 Task: Add a condition where "Ticket status Contains at least one of the following Open" in pending tickets.
Action: Mouse moved to (101, 421)
Screenshot: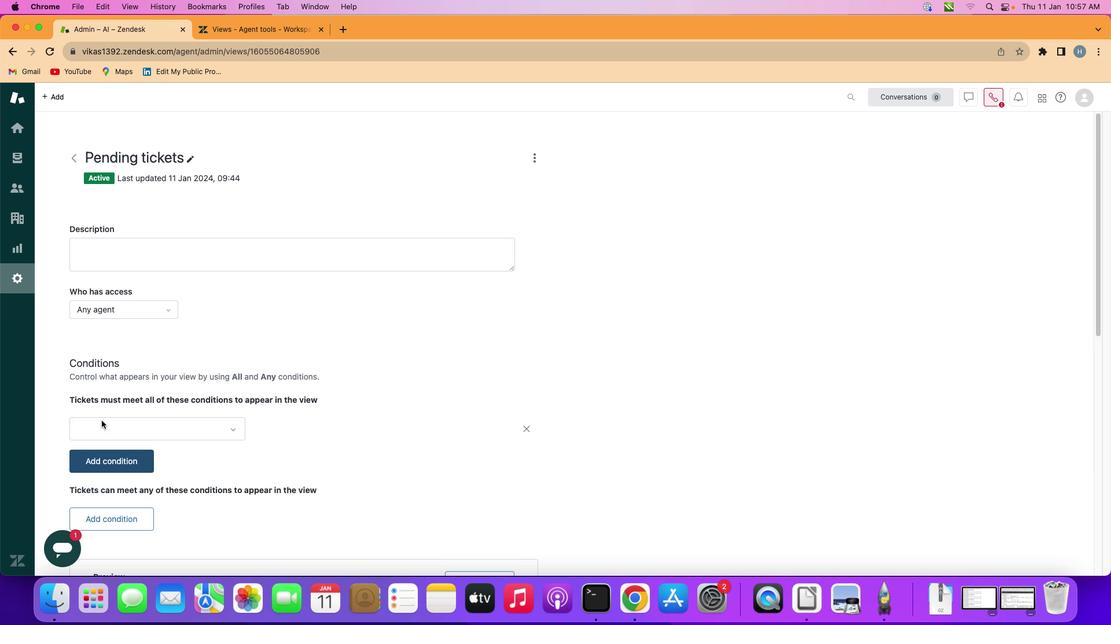 
Action: Mouse pressed left at (101, 421)
Screenshot: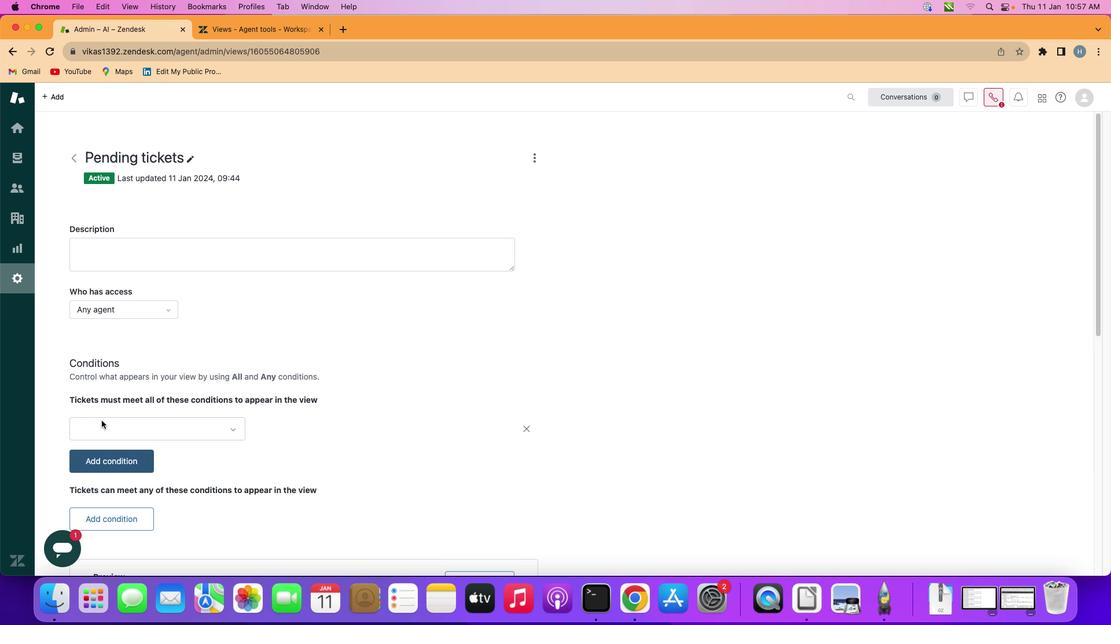 
Action: Mouse moved to (160, 425)
Screenshot: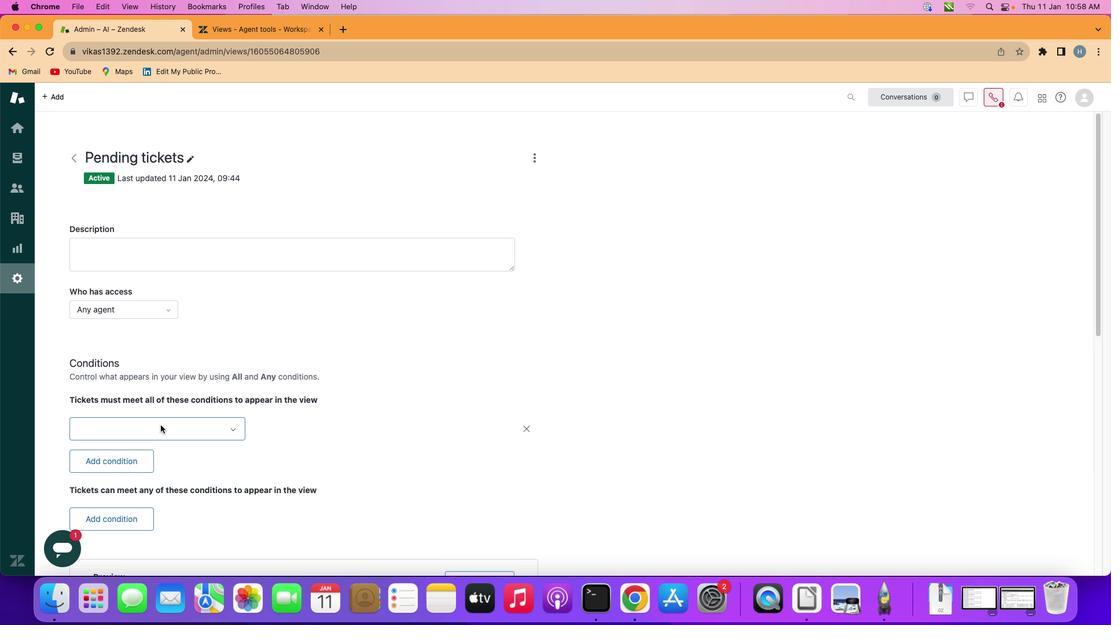 
Action: Mouse pressed left at (160, 425)
Screenshot: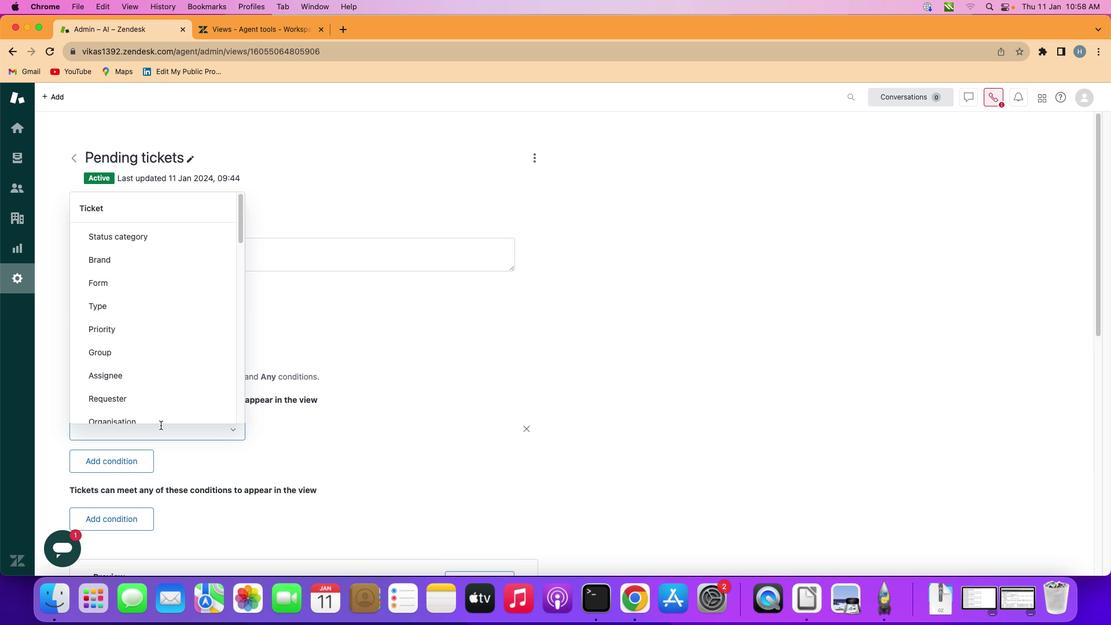 
Action: Mouse moved to (185, 322)
Screenshot: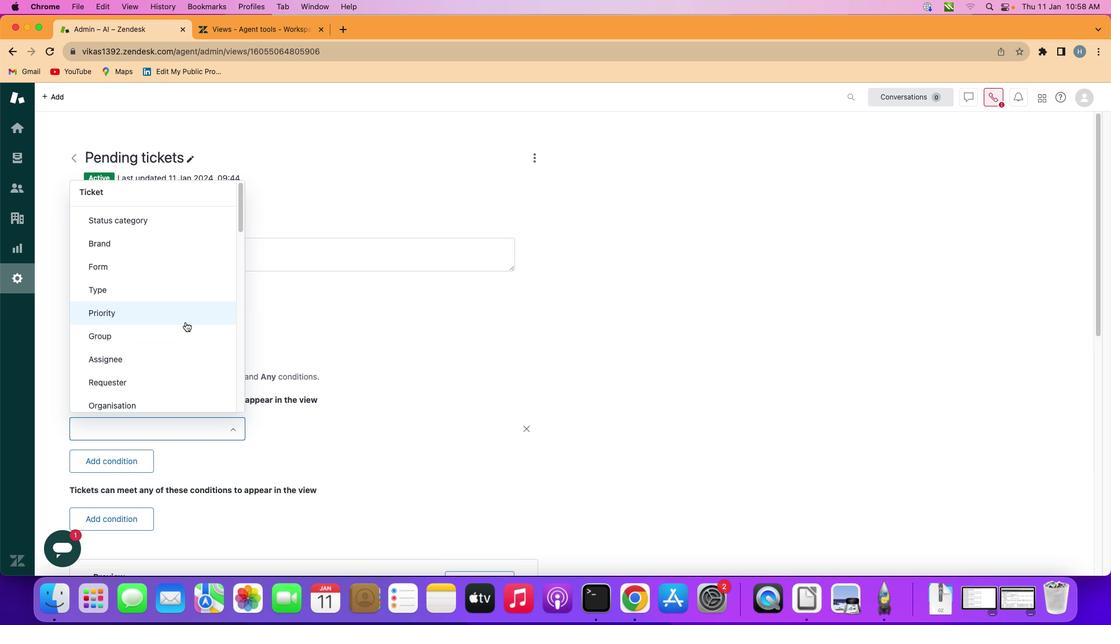 
Action: Mouse scrolled (185, 322) with delta (0, 0)
Screenshot: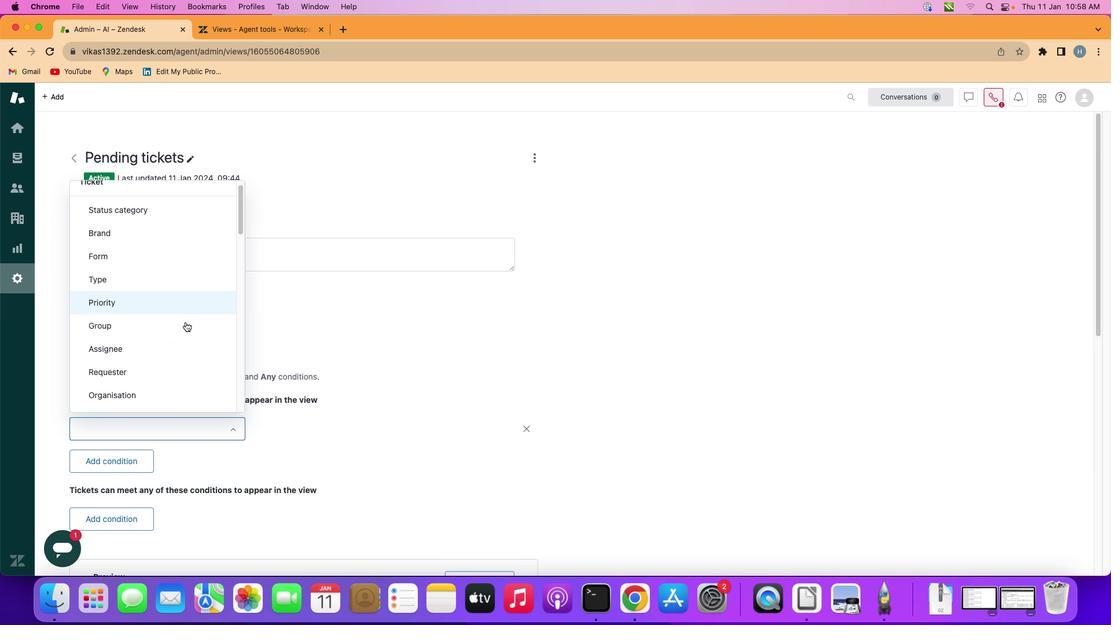 
Action: Mouse scrolled (185, 322) with delta (0, 0)
Screenshot: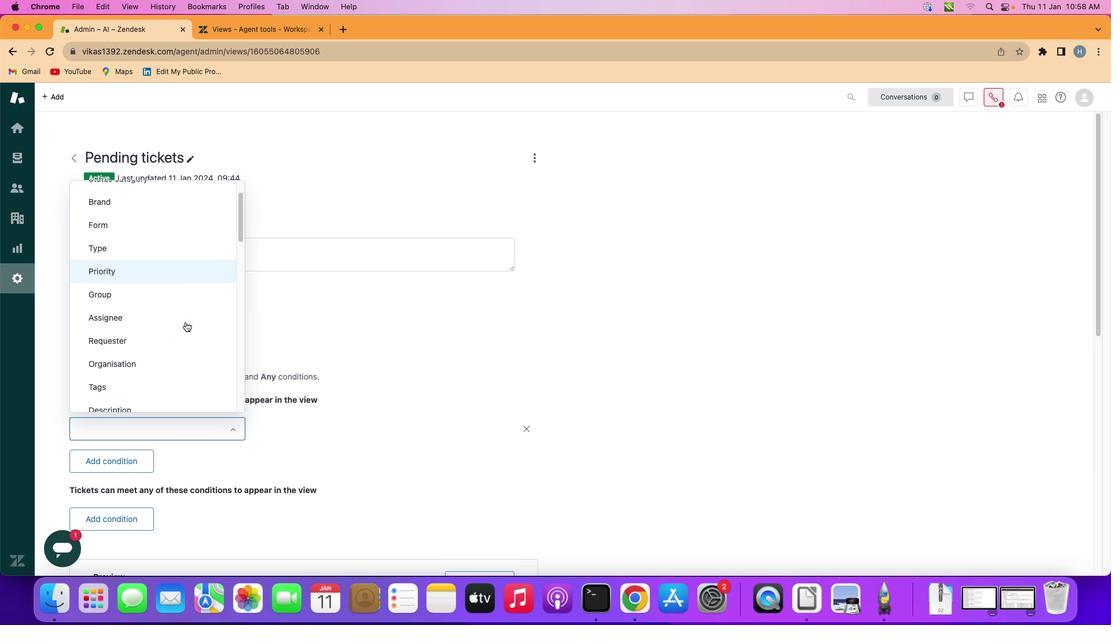 
Action: Mouse scrolled (185, 322) with delta (0, 0)
Screenshot: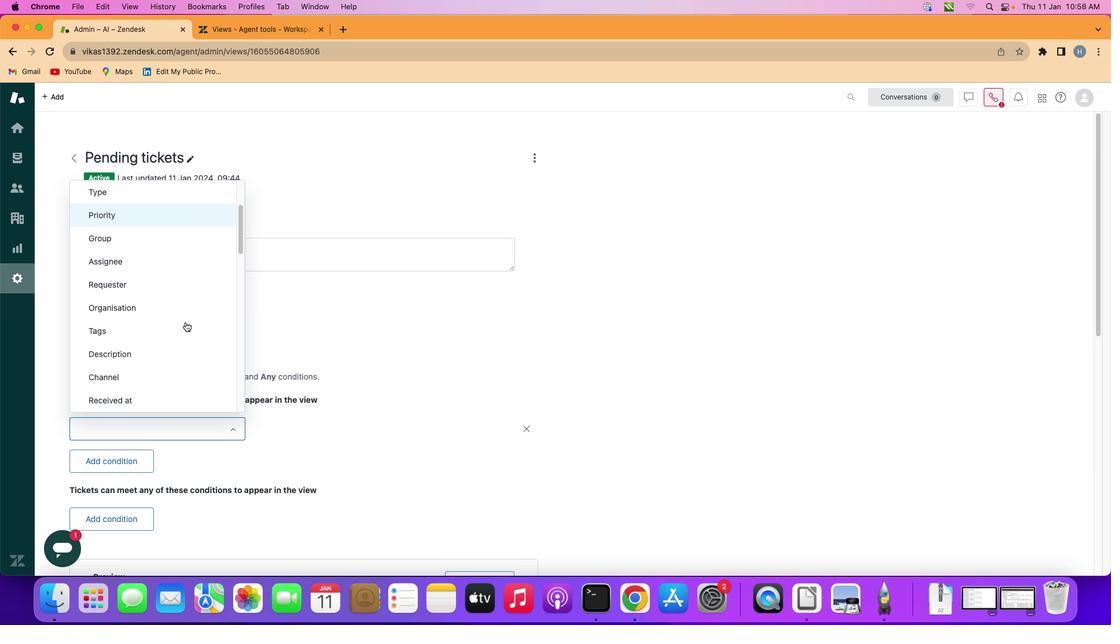 
Action: Mouse scrolled (185, 322) with delta (0, -1)
Screenshot: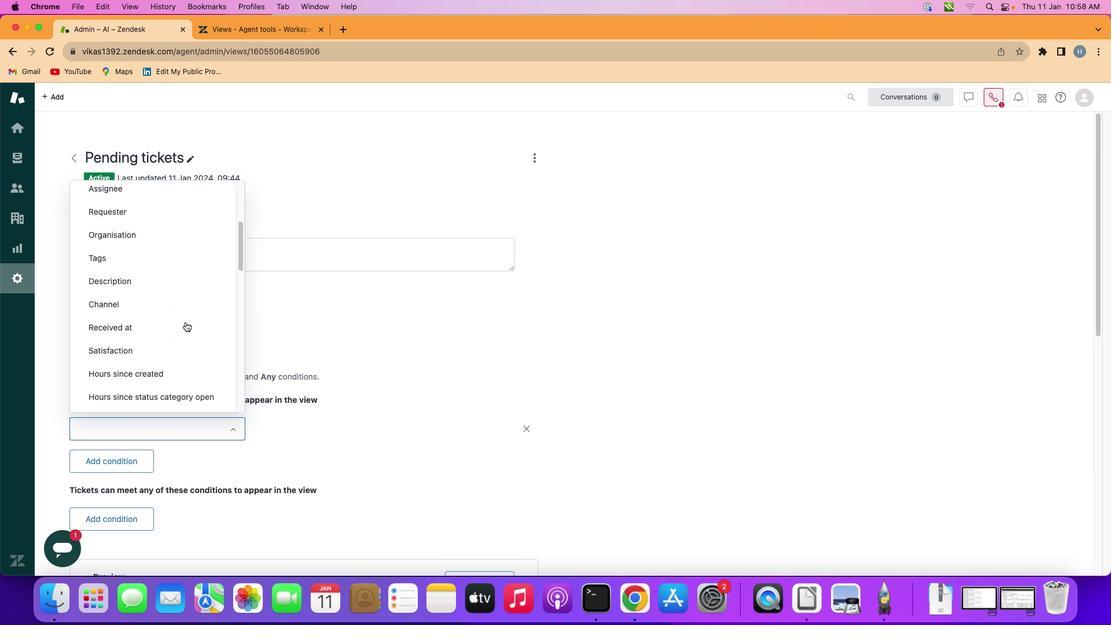 
Action: Mouse scrolled (185, 322) with delta (0, -1)
Screenshot: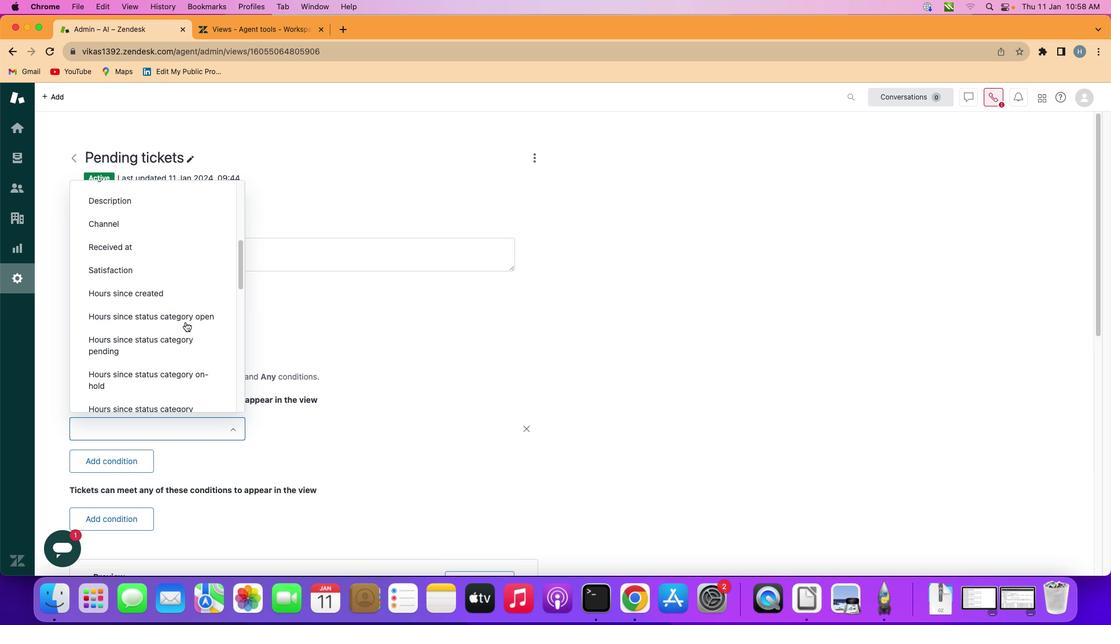 
Action: Mouse scrolled (185, 322) with delta (0, -1)
Screenshot: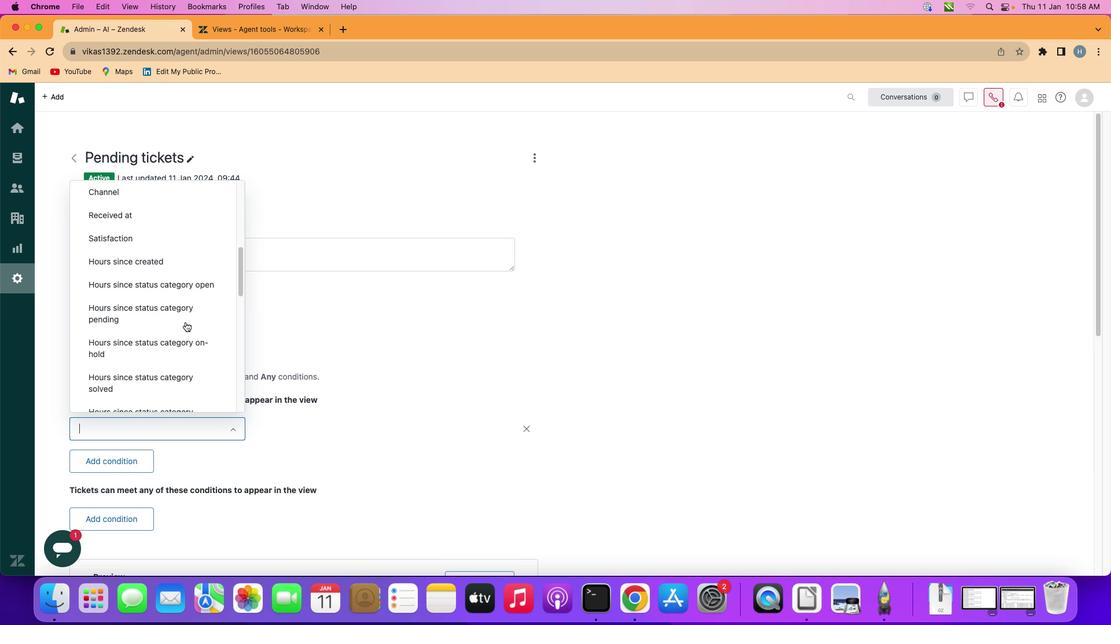 
Action: Mouse scrolled (185, 322) with delta (0, 0)
Screenshot: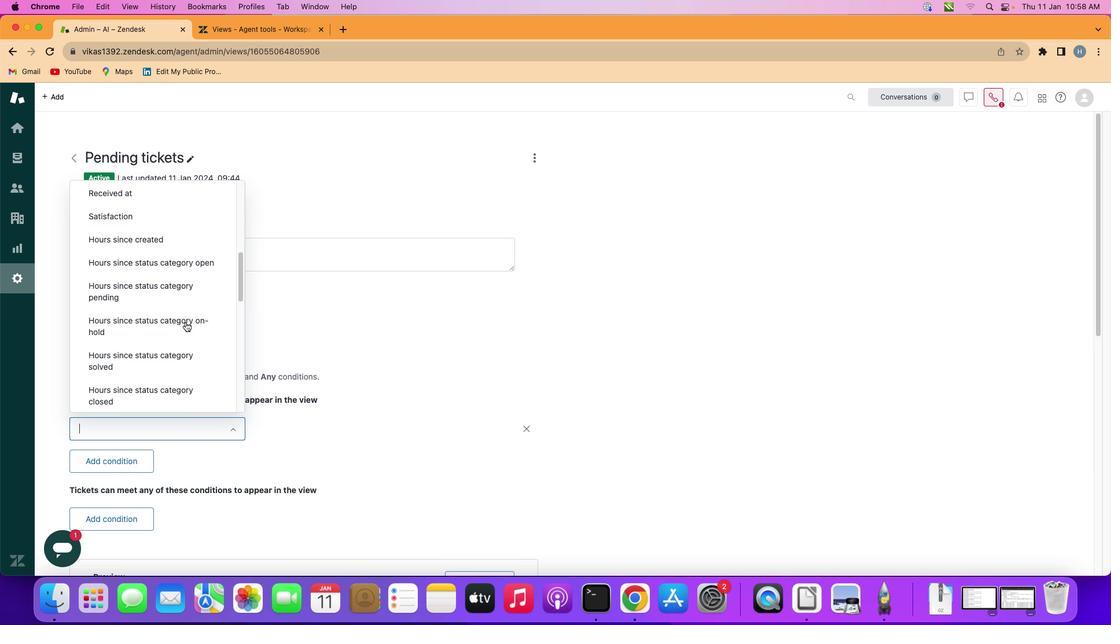 
Action: Mouse scrolled (185, 322) with delta (0, 0)
Screenshot: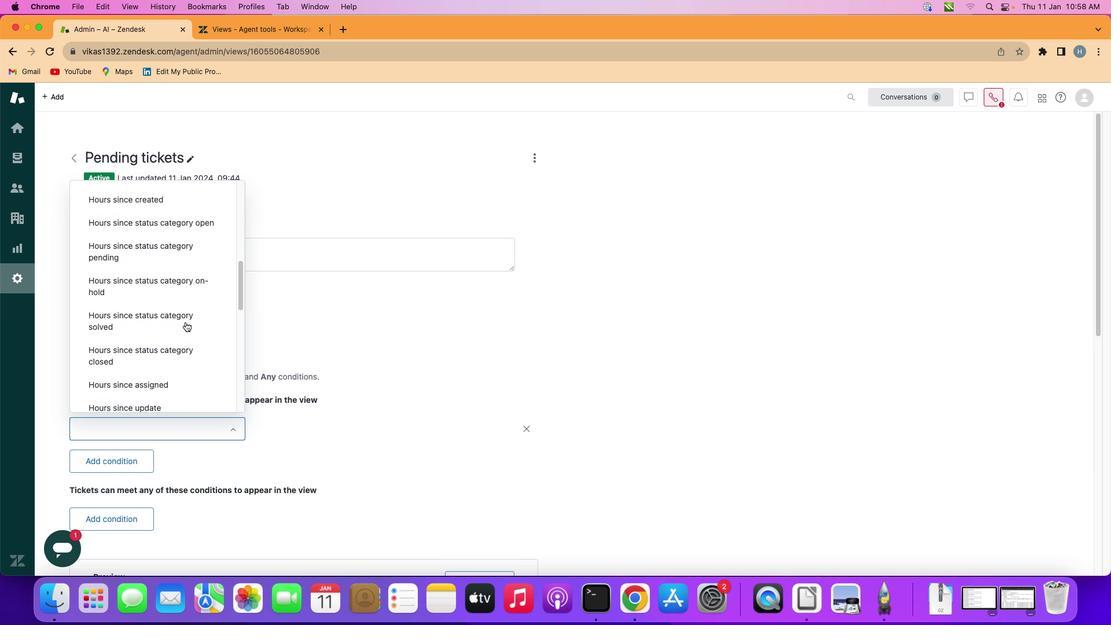
Action: Mouse scrolled (185, 322) with delta (0, -1)
Screenshot: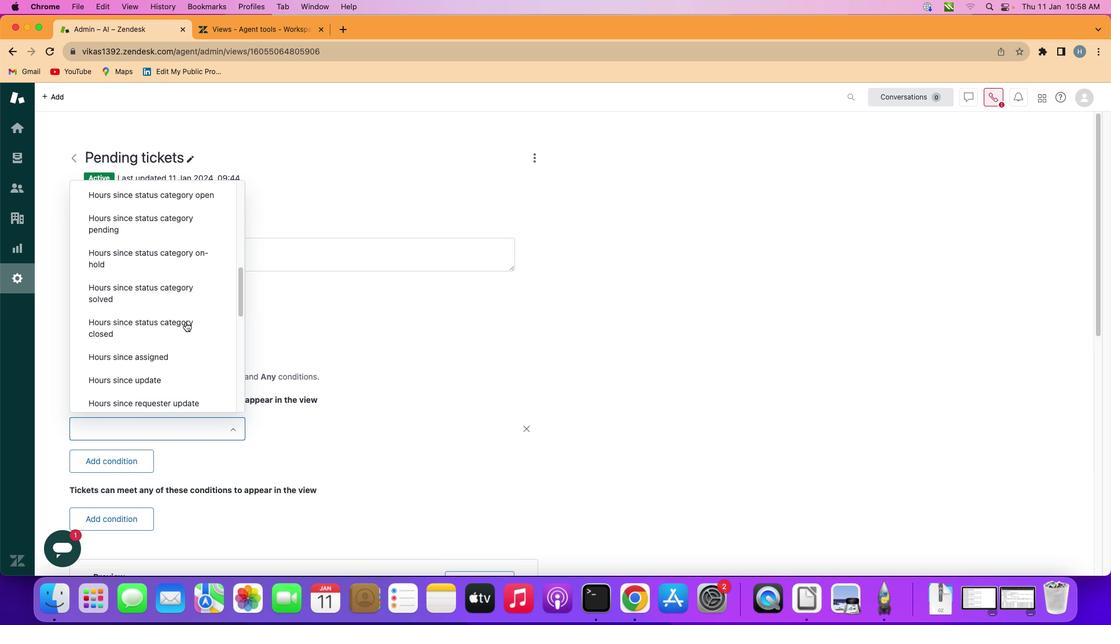 
Action: Mouse scrolled (185, 322) with delta (0, -1)
Screenshot: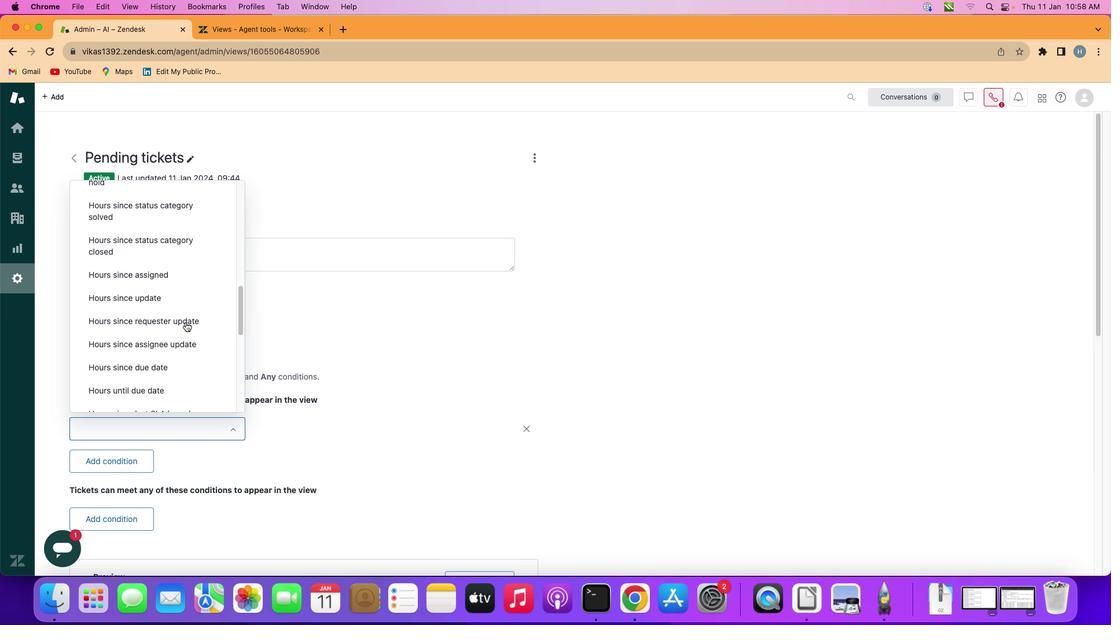 
Action: Mouse scrolled (185, 322) with delta (0, -1)
Screenshot: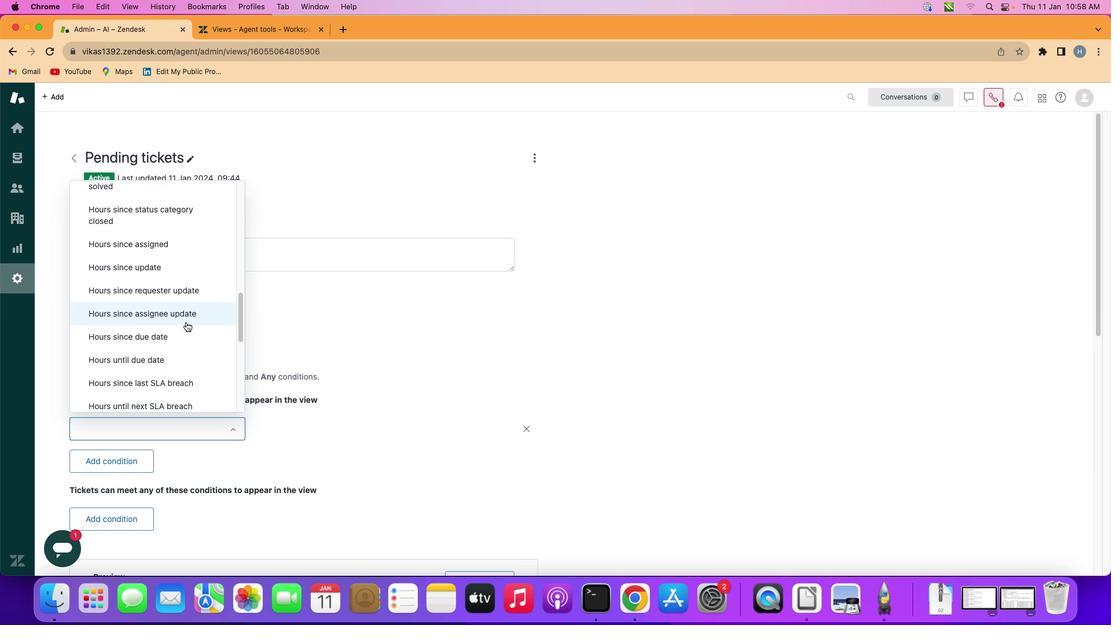 
Action: Mouse moved to (185, 322)
Screenshot: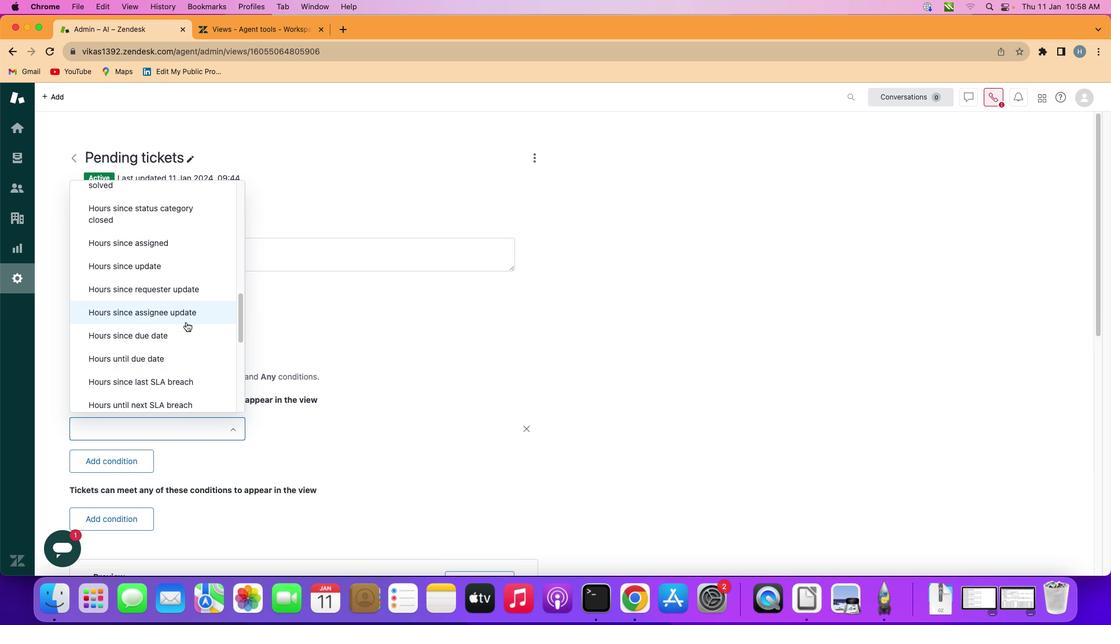 
Action: Mouse scrolled (185, 322) with delta (0, 0)
Screenshot: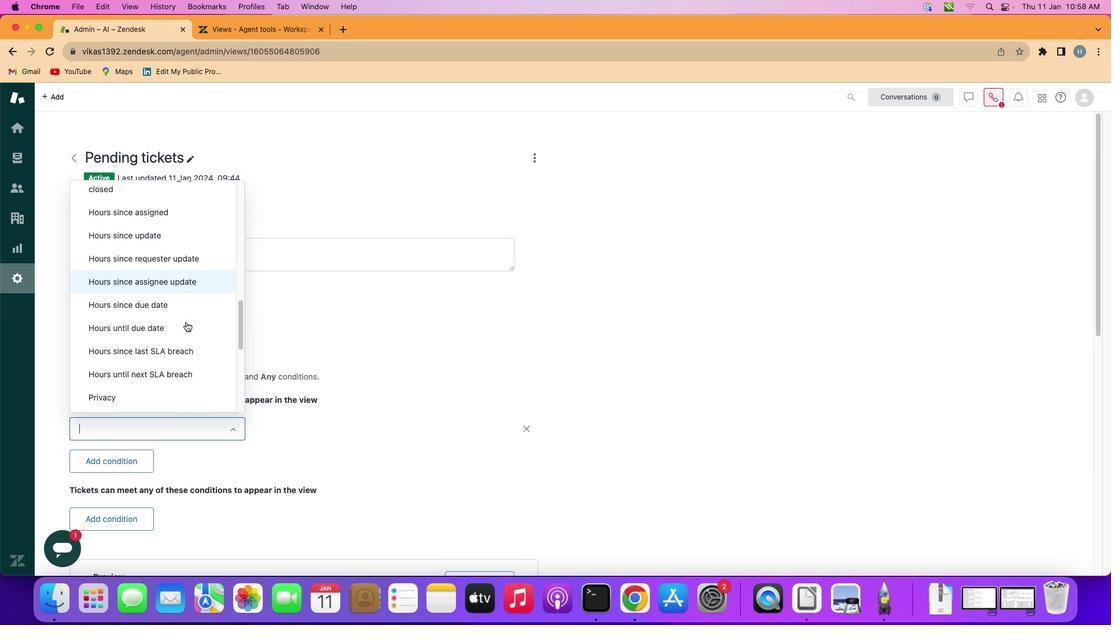 
Action: Mouse scrolled (185, 322) with delta (0, 0)
Screenshot: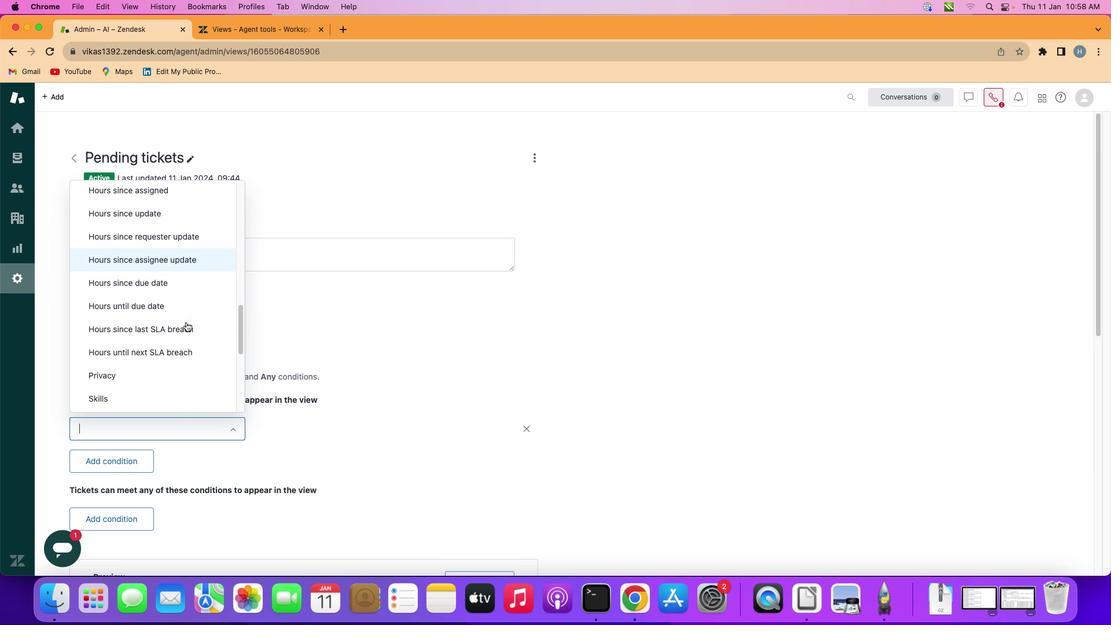 
Action: Mouse scrolled (185, 322) with delta (0, -1)
Screenshot: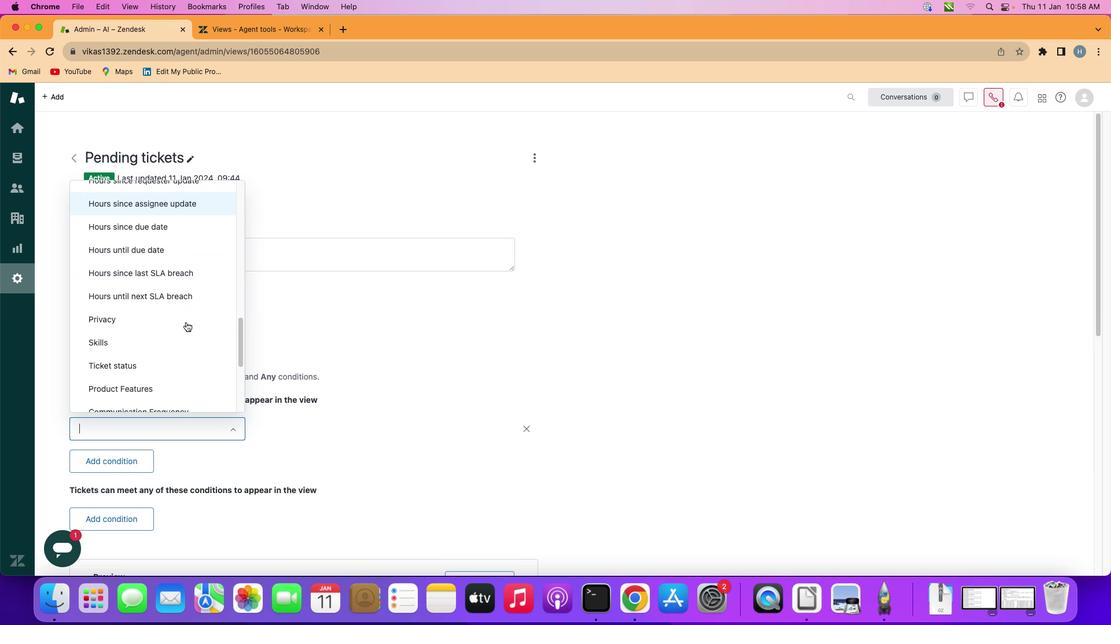 
Action: Mouse scrolled (185, 322) with delta (0, -1)
Screenshot: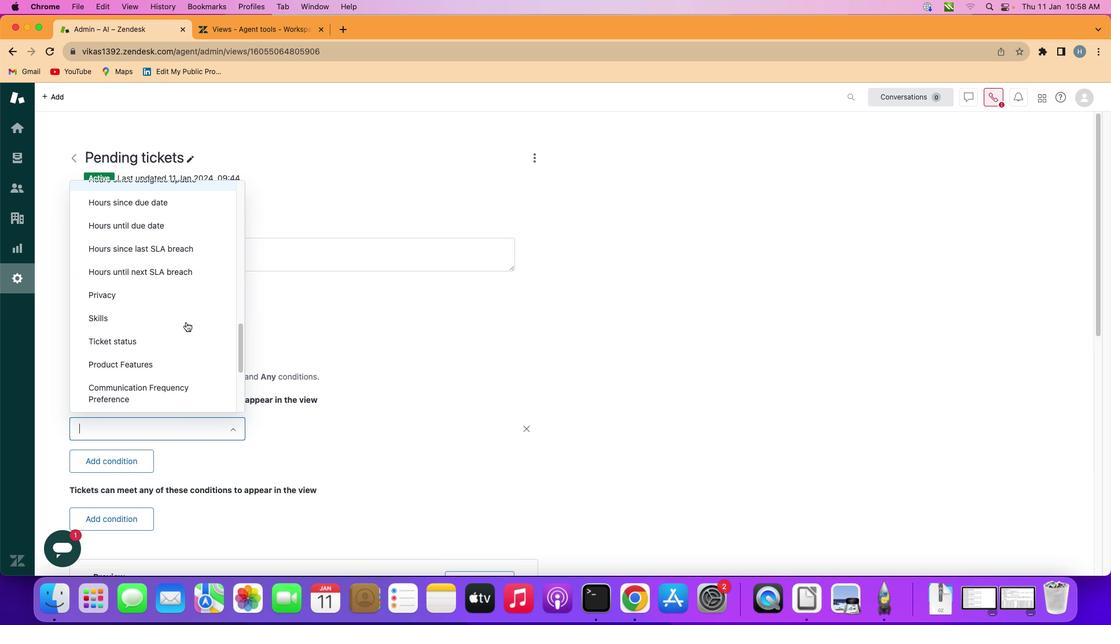 
Action: Mouse moved to (186, 321)
Screenshot: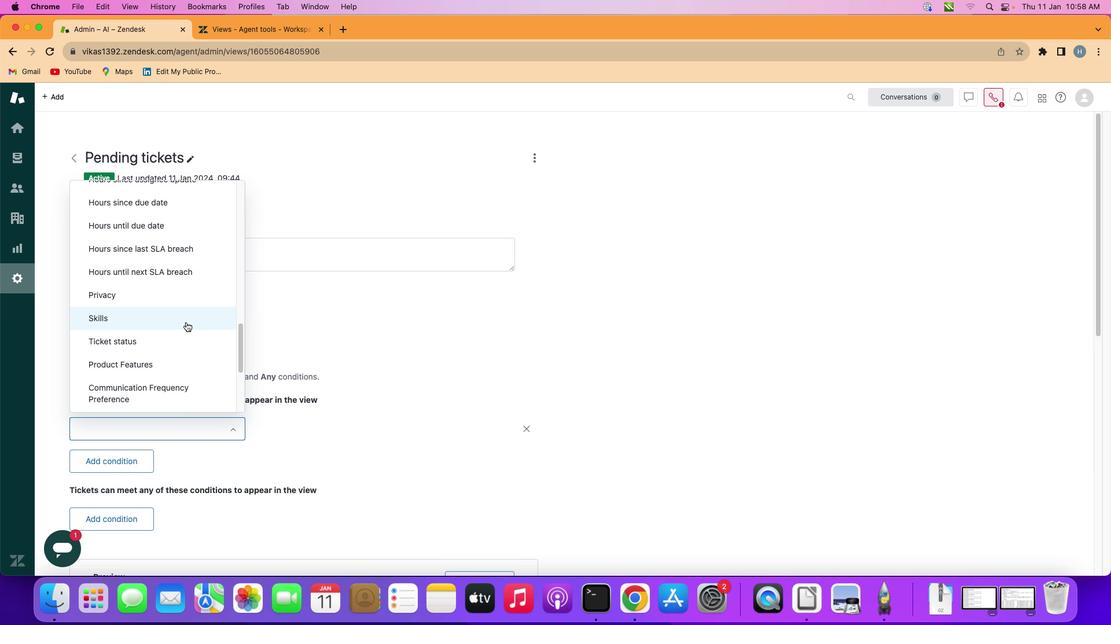 
Action: Mouse scrolled (186, 321) with delta (0, 0)
Screenshot: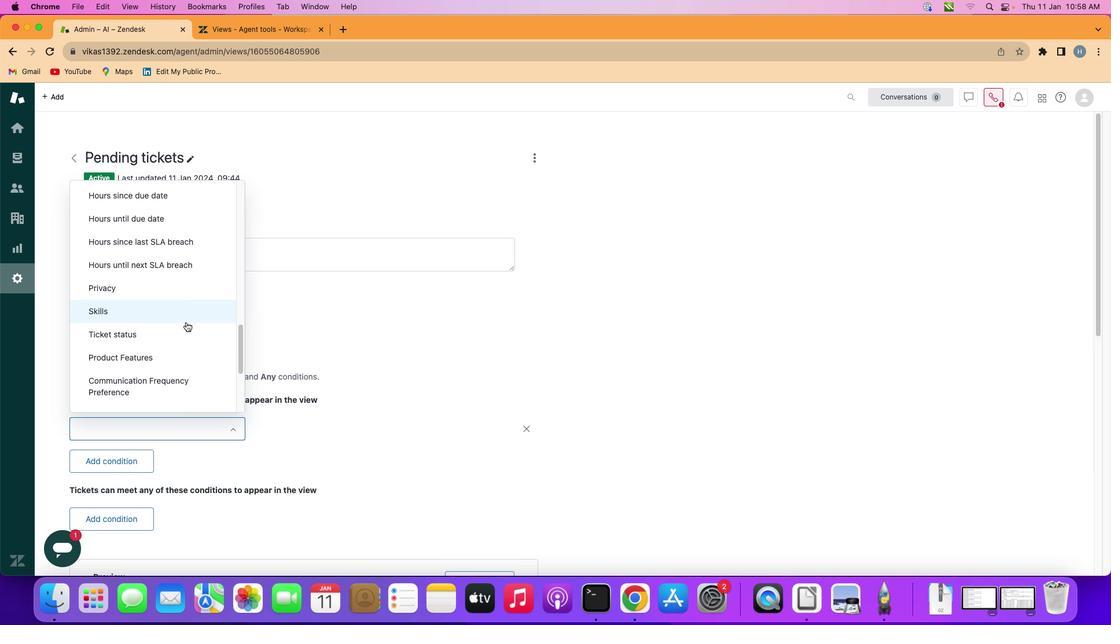 
Action: Mouse scrolled (186, 321) with delta (0, 0)
Screenshot: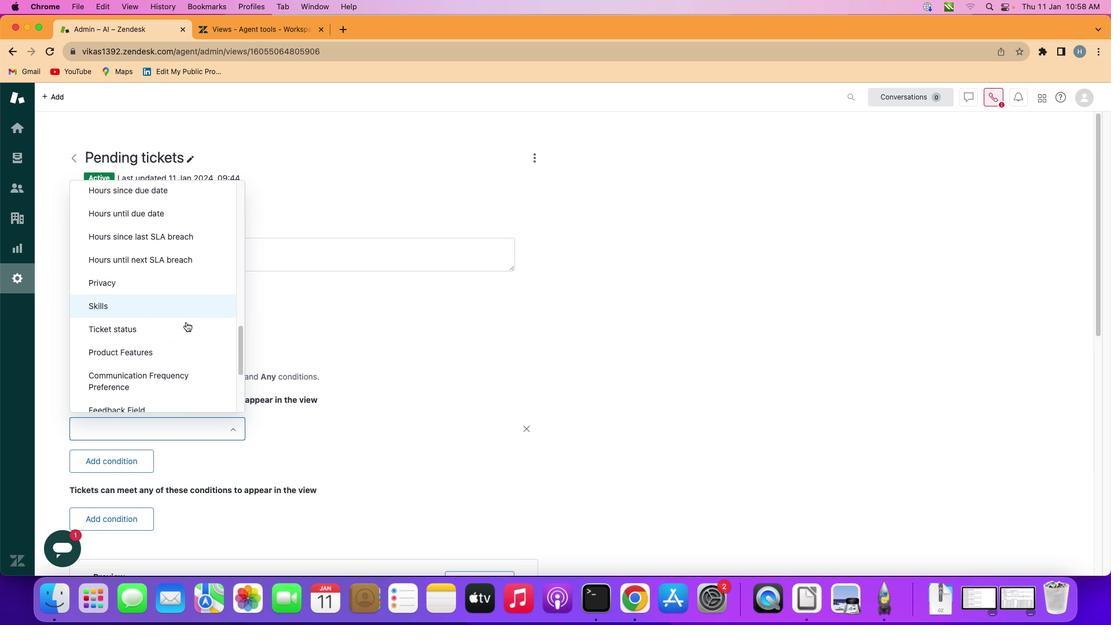 
Action: Mouse moved to (181, 330)
Screenshot: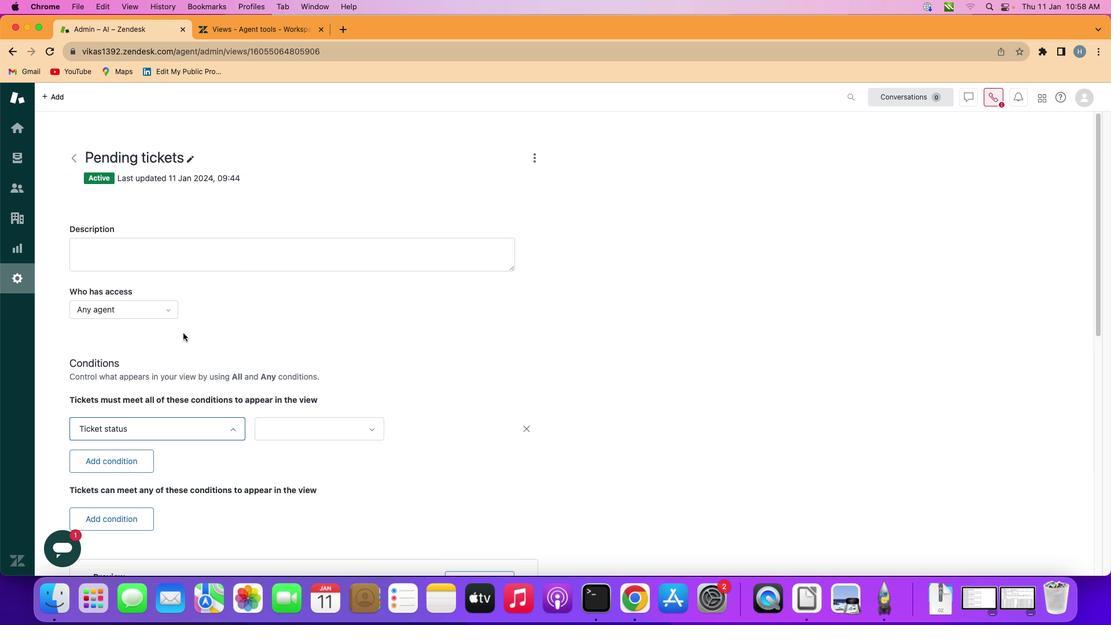 
Action: Mouse pressed left at (181, 330)
Screenshot: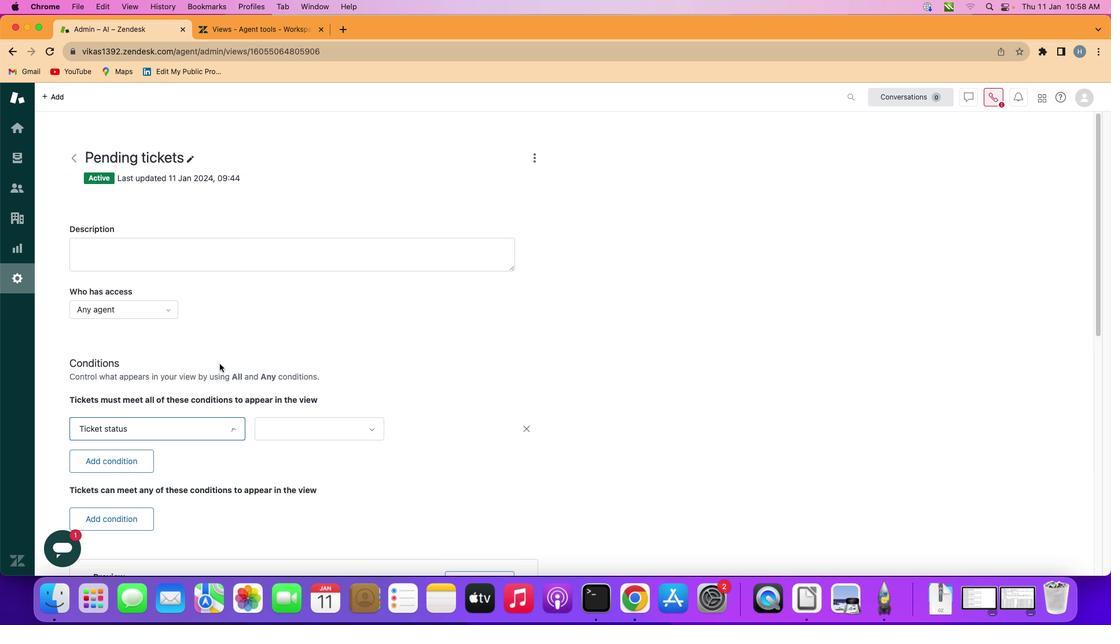 
Action: Mouse moved to (307, 434)
Screenshot: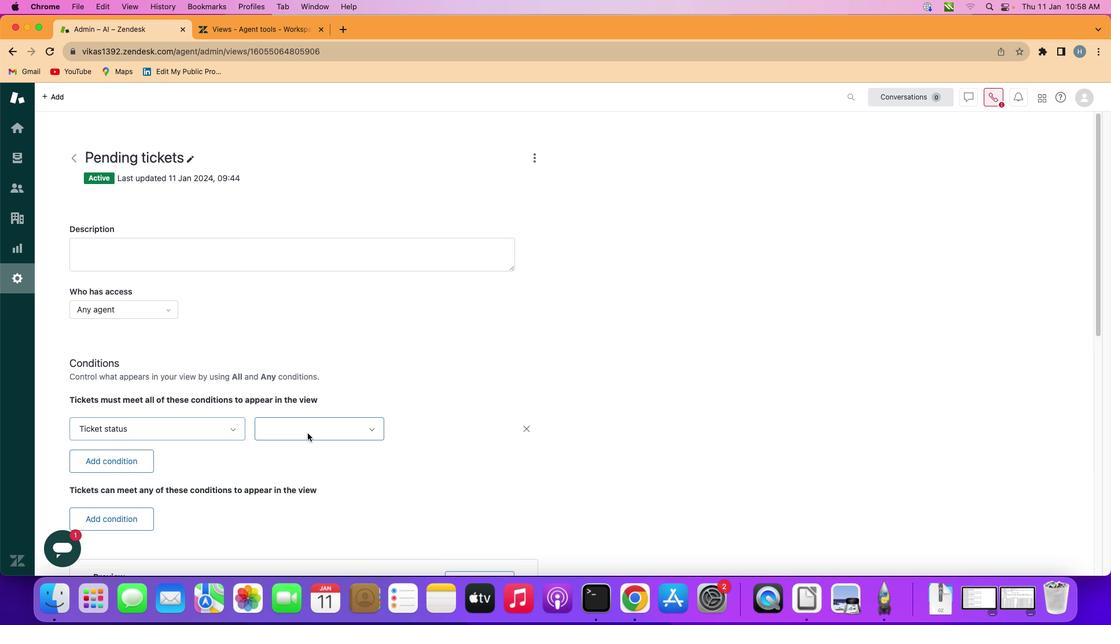 
Action: Mouse pressed left at (307, 434)
Screenshot: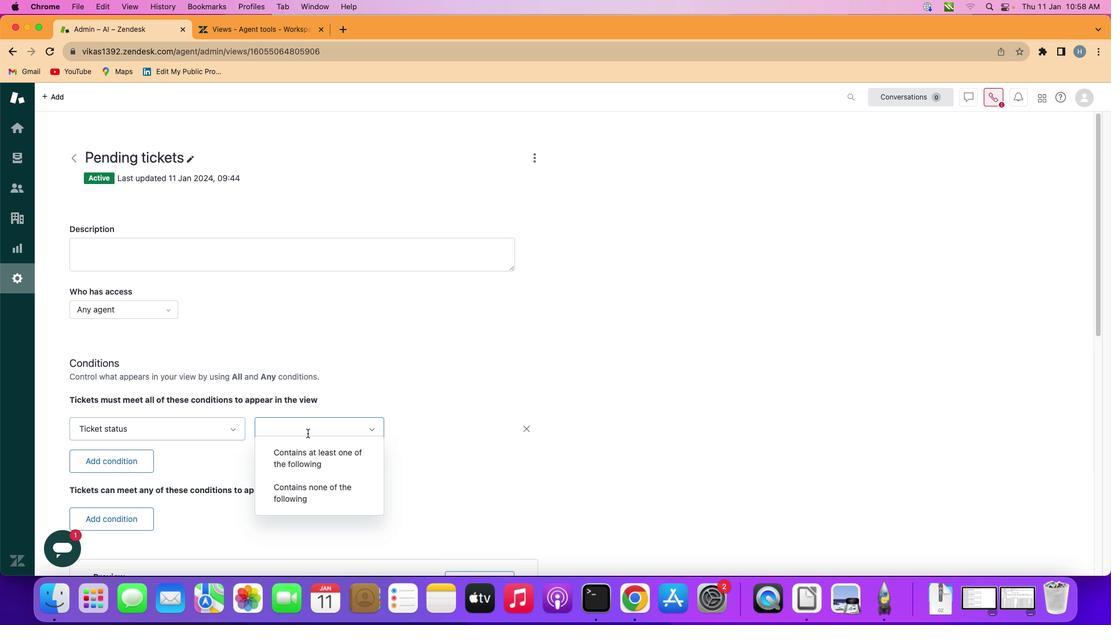 
Action: Mouse moved to (307, 458)
Screenshot: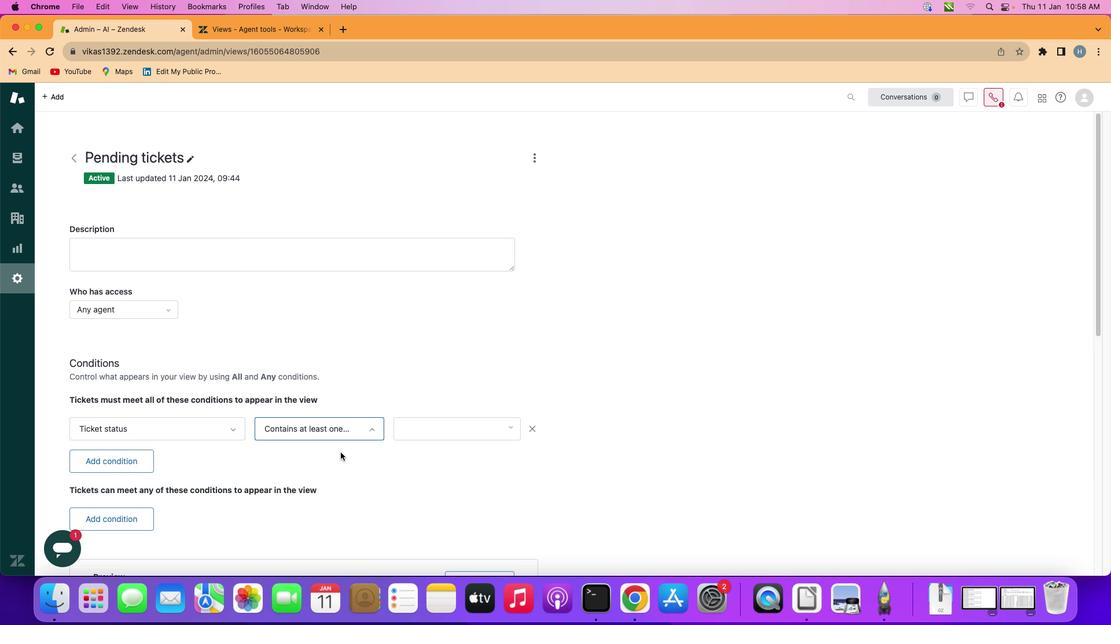 
Action: Mouse pressed left at (307, 458)
Screenshot: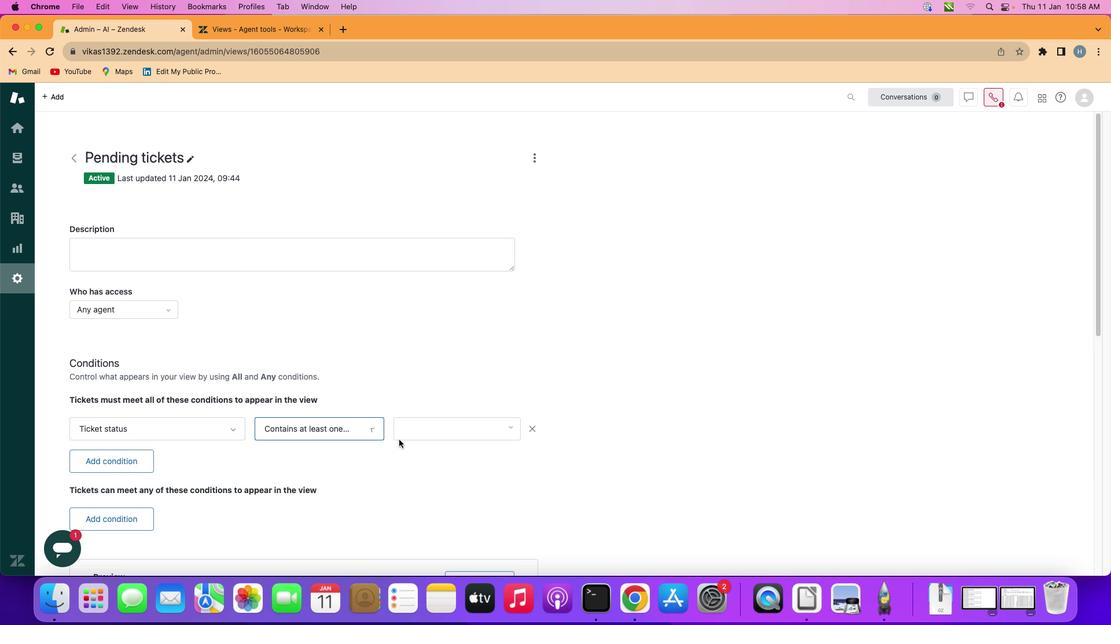 
Action: Mouse moved to (447, 426)
Screenshot: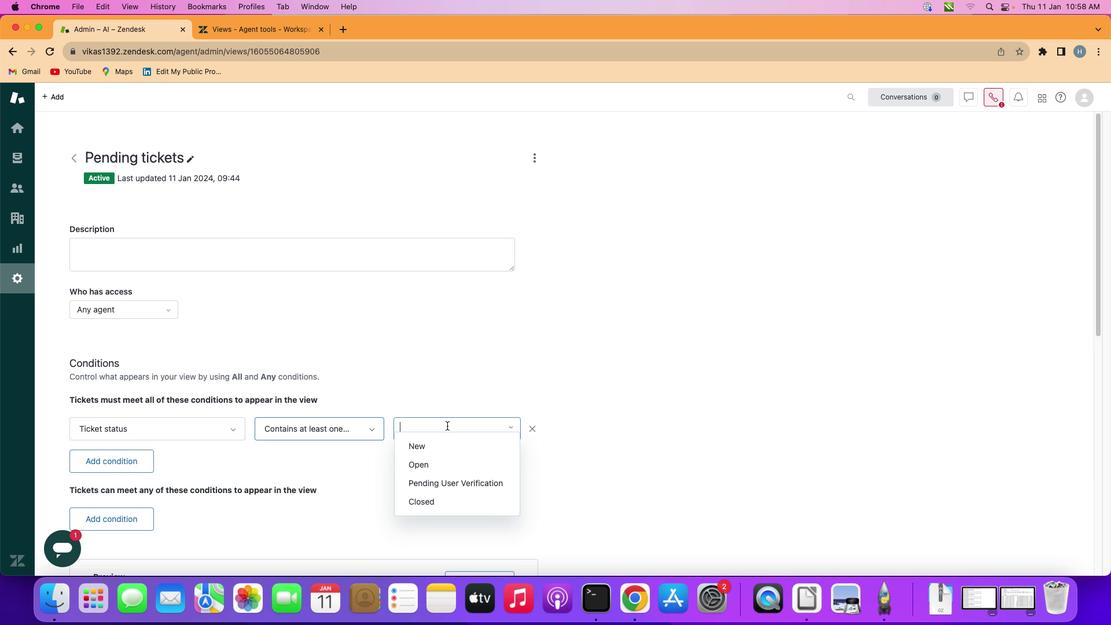 
Action: Mouse pressed left at (447, 426)
Screenshot: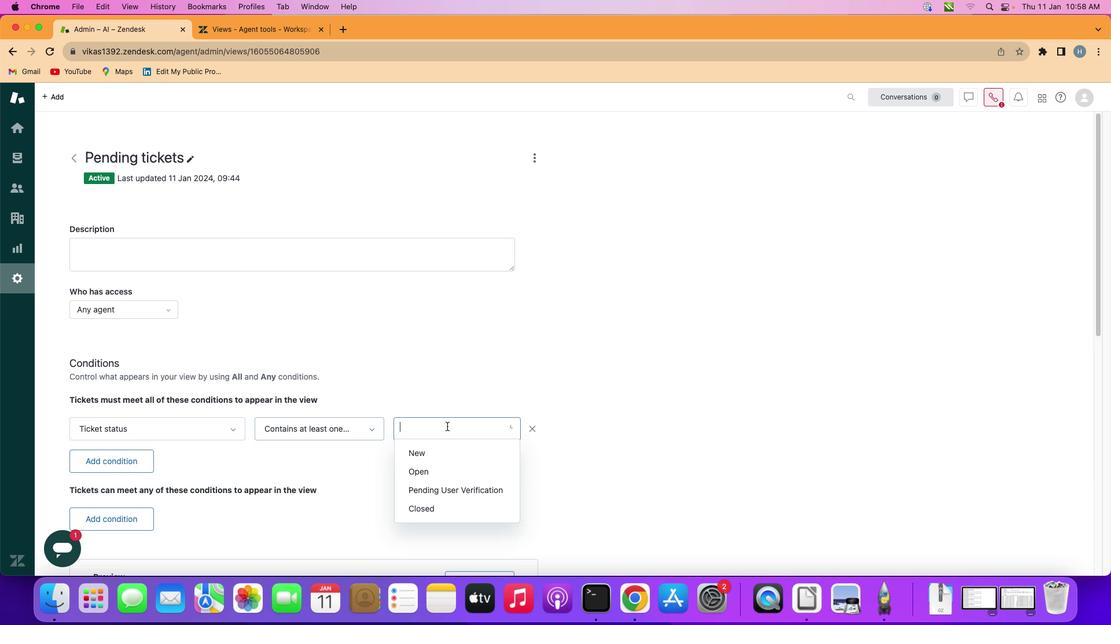 
Action: Mouse moved to (445, 470)
Screenshot: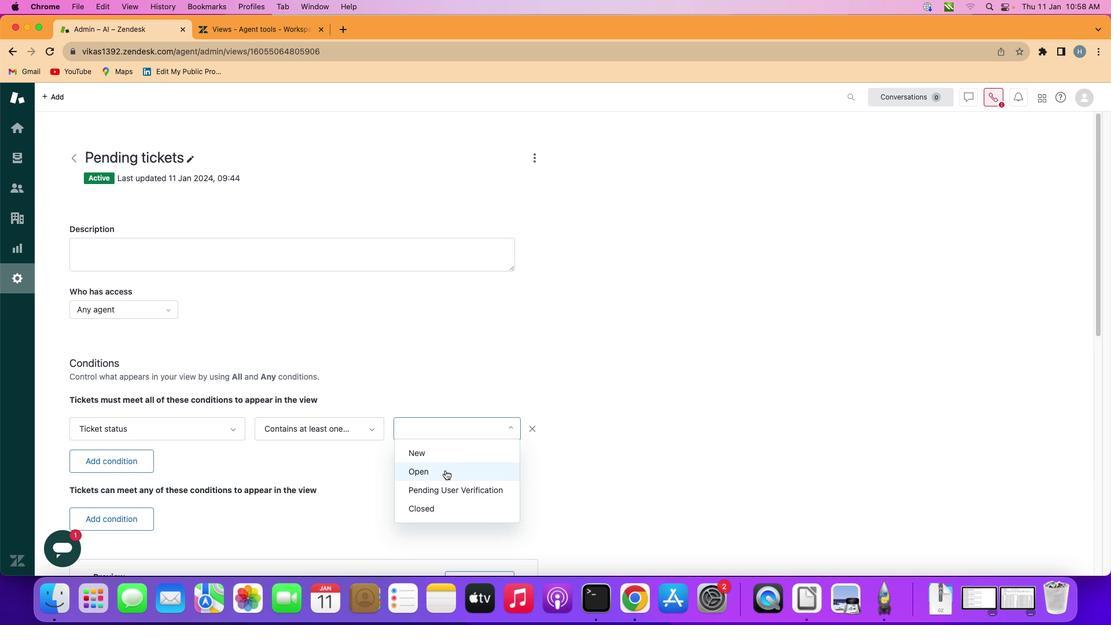 
Action: Mouse pressed left at (445, 470)
Screenshot: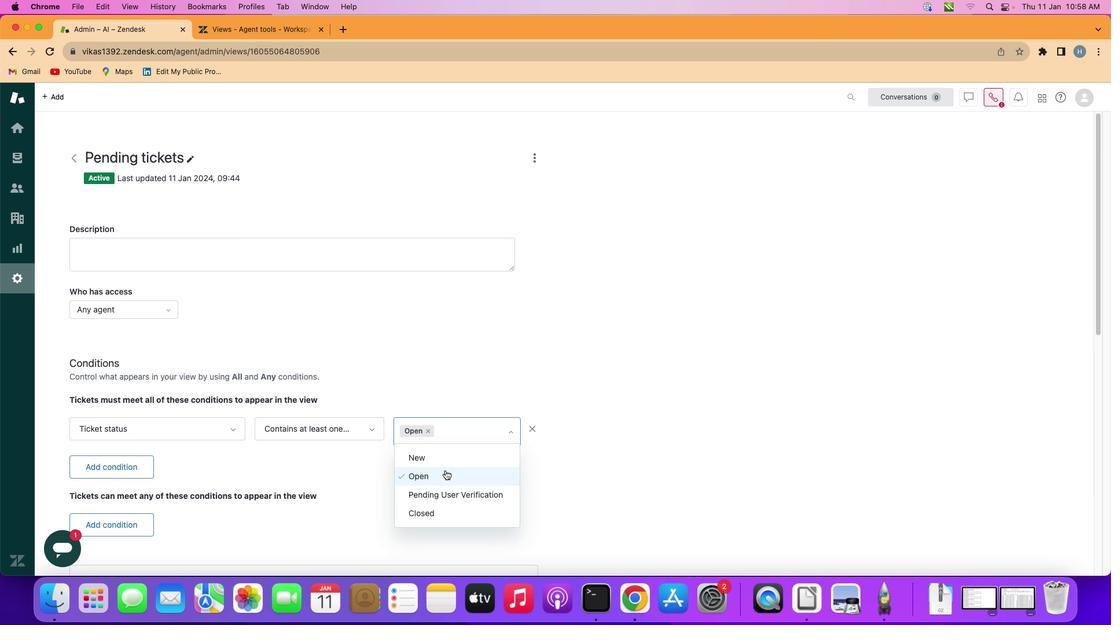 
Action: Mouse moved to (445, 470)
Screenshot: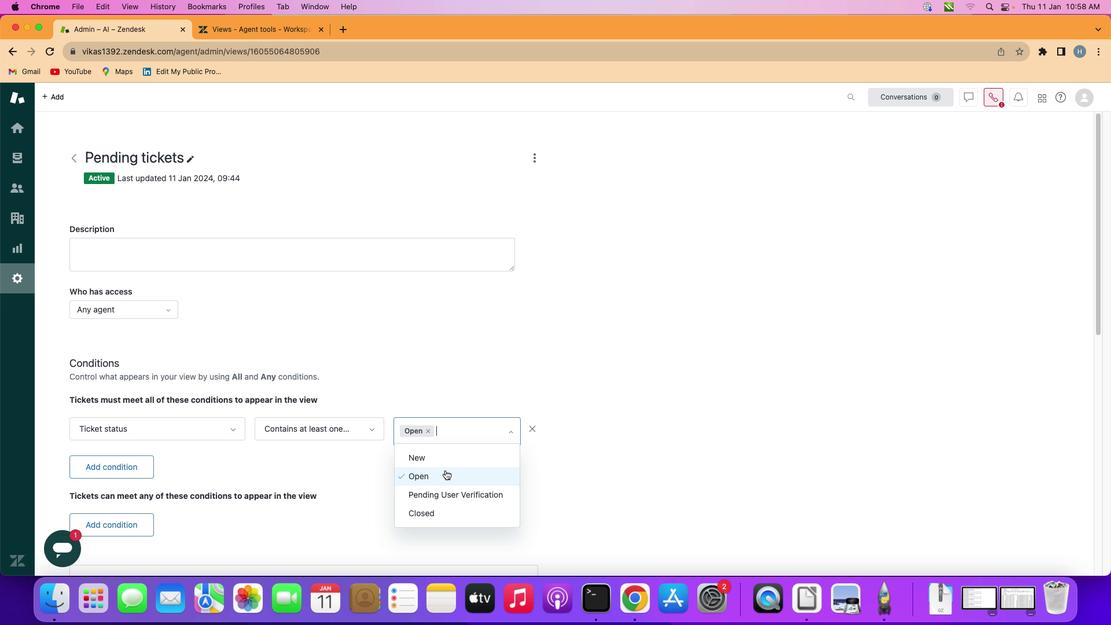 
